 Task: Assign in the project CalibrateTech the issue 'Create a new online platform for online gardening courses with advanced gardening tools and community features' to the sprint 'Super Sprinters'. Assign in the project CalibrateTech the issue 'Implement a new cloud-based payroll management system for a company with advanced payroll processing and reporting features' to the sprint 'Super Sprinters'. Assign in the project CalibrateTech the issue 'Integrate a new geolocation feature into an existing mobile application to enhance user experience and personalization' to the sprint 'Super Sprinters'. Assign in the project CalibrateTech the issue 'Develop a new tool for automated testing of mobile application integration with third-party services and APIs' to the sprint 'Super Sprinters'
Action: Mouse moved to (989, 408)
Screenshot: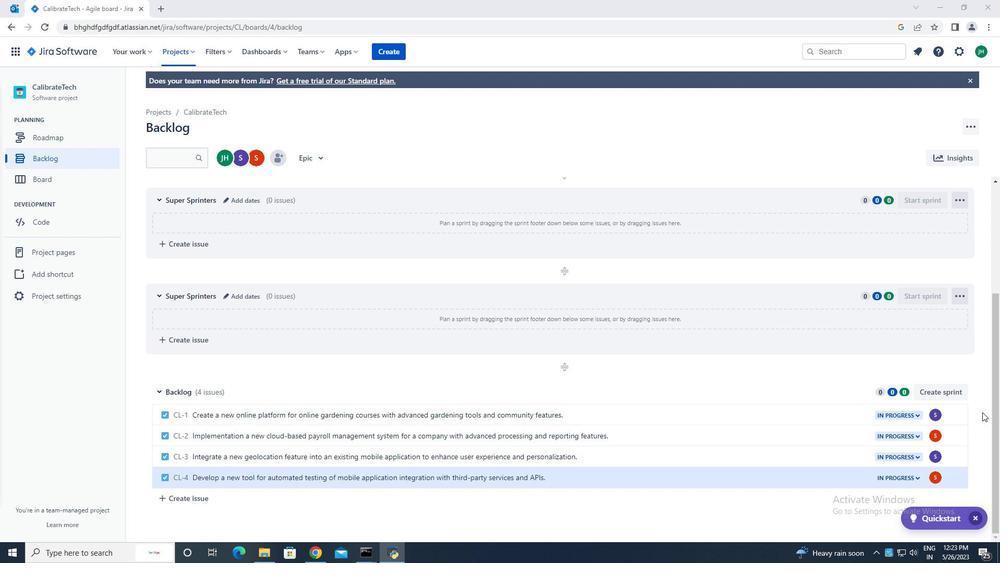 
Action: Mouse scrolled (989, 407) with delta (0, 0)
Screenshot: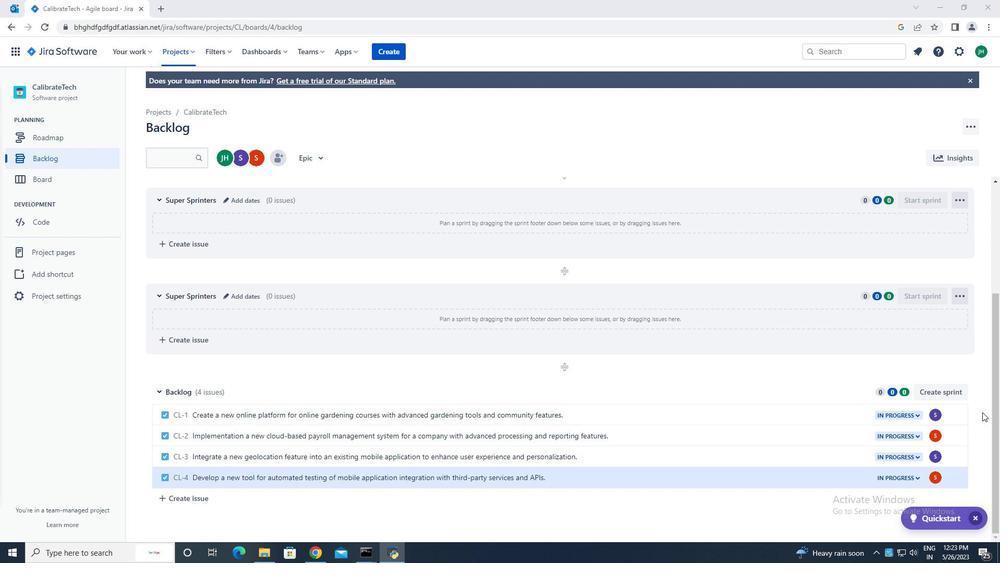 
Action: Mouse moved to (989, 408)
Screenshot: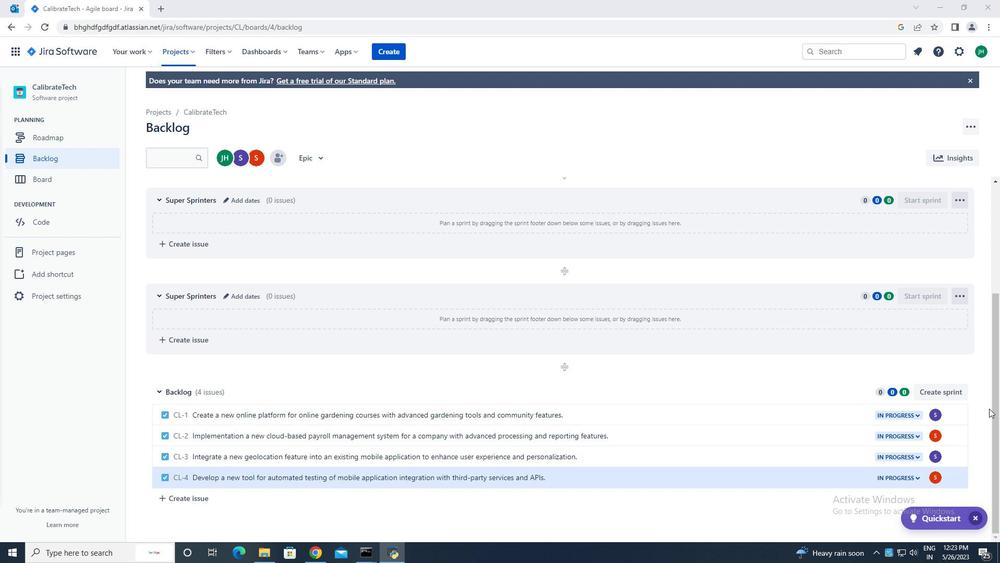 
Action: Mouse scrolled (989, 407) with delta (0, 0)
Screenshot: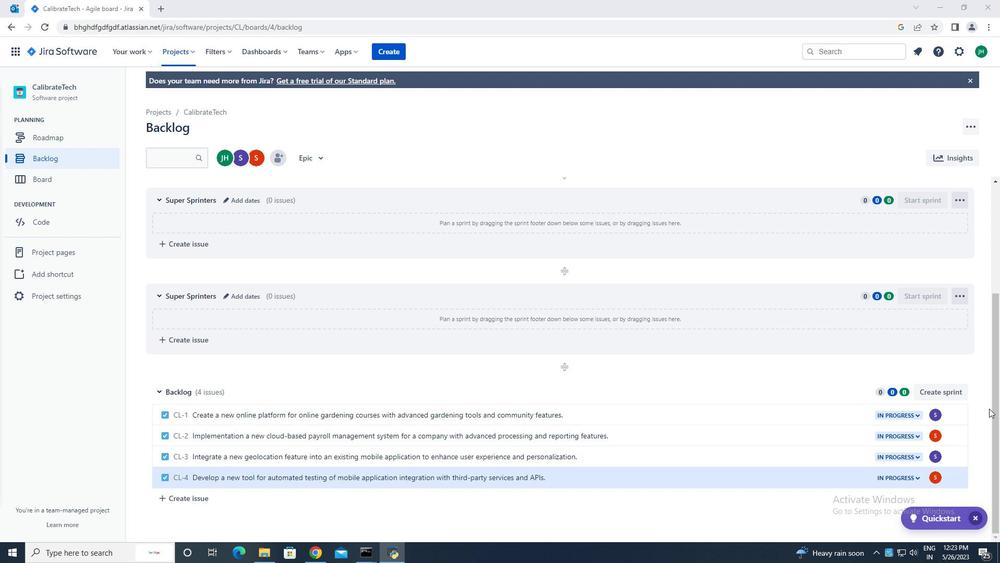 
Action: Mouse moved to (989, 407)
Screenshot: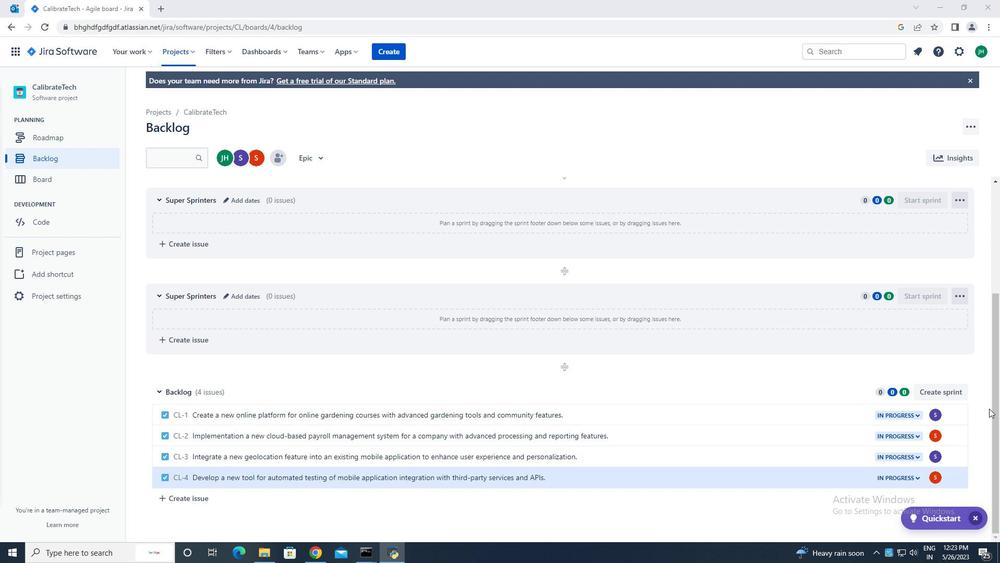
Action: Mouse scrolled (989, 407) with delta (0, 0)
Screenshot: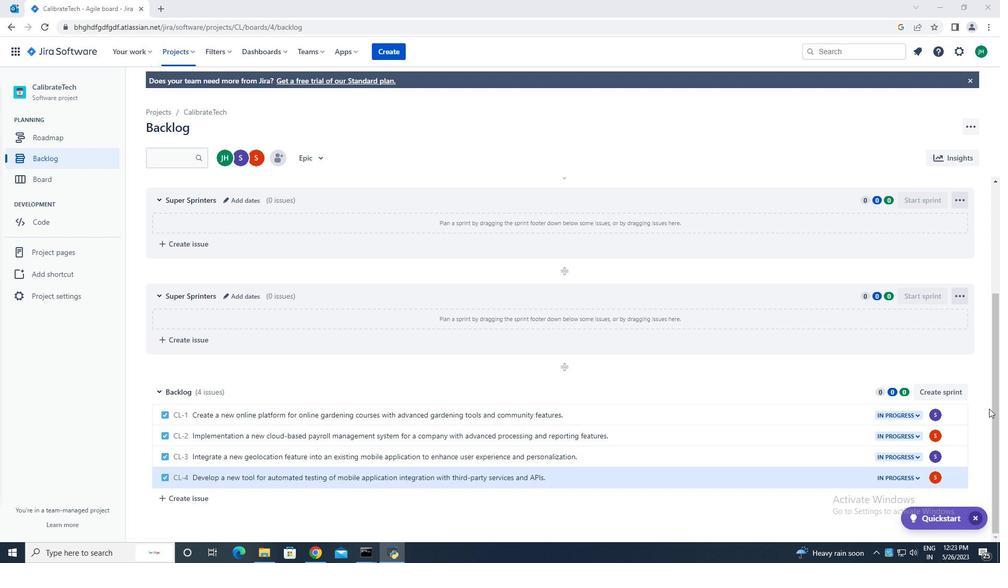 
Action: Mouse moved to (989, 407)
Screenshot: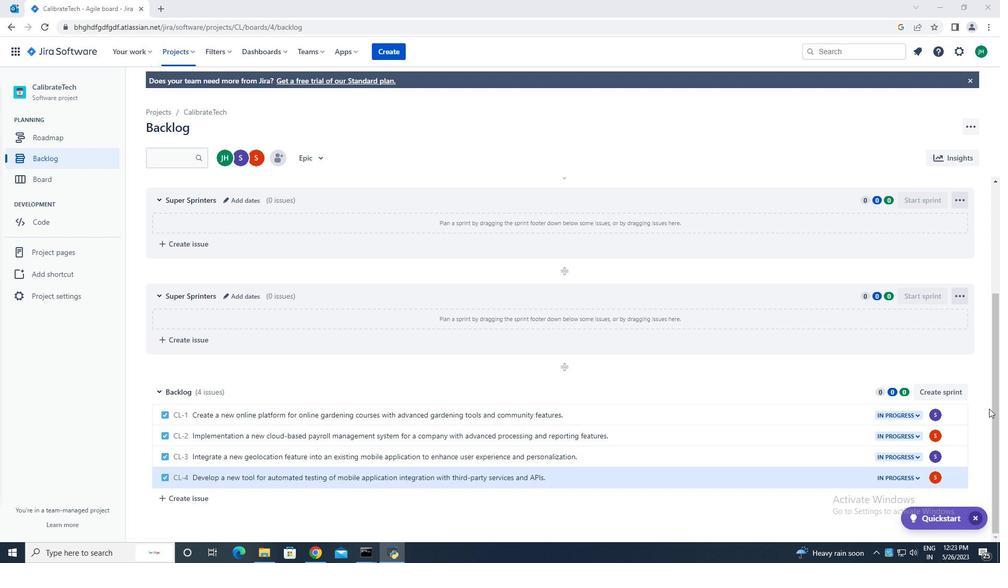 
Action: Mouse scrolled (989, 406) with delta (0, 0)
Screenshot: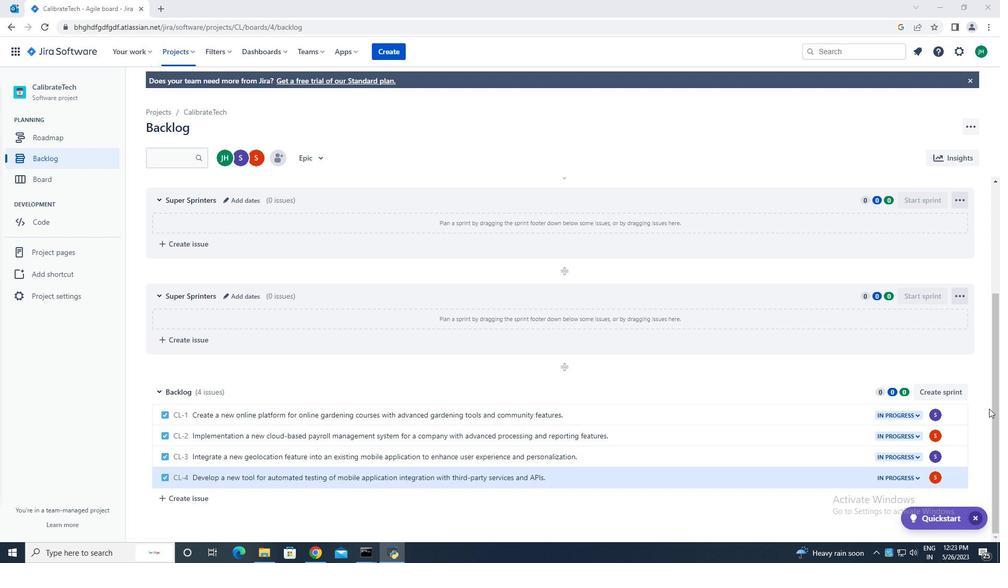 
Action: Mouse moved to (988, 407)
Screenshot: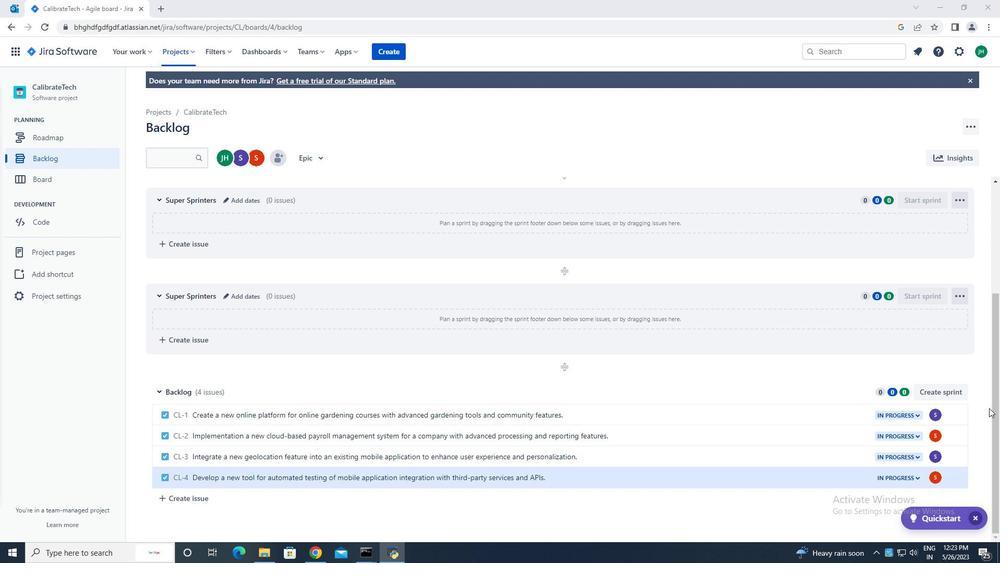 
Action: Mouse scrolled (988, 406) with delta (0, 0)
Screenshot: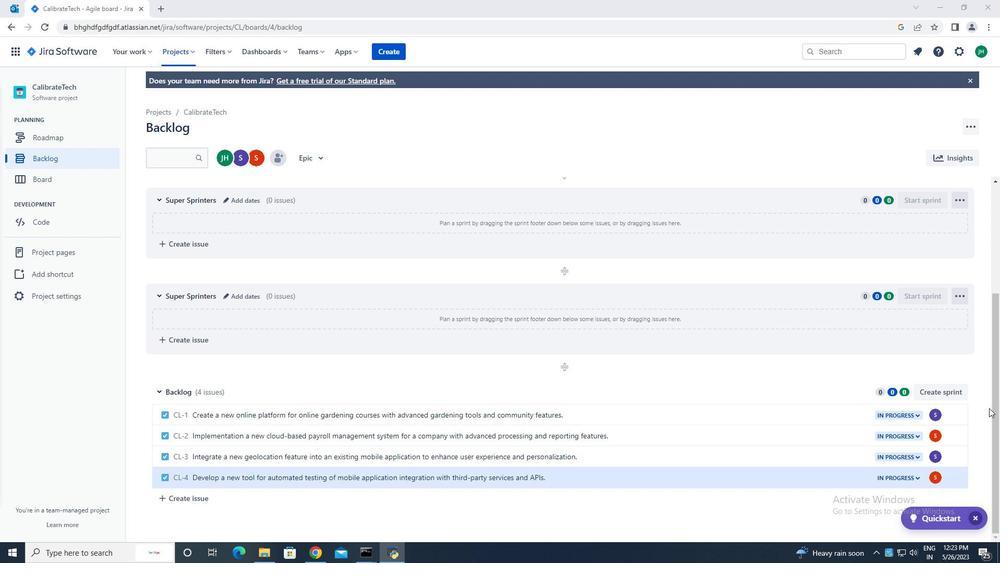 
Action: Mouse moved to (955, 416)
Screenshot: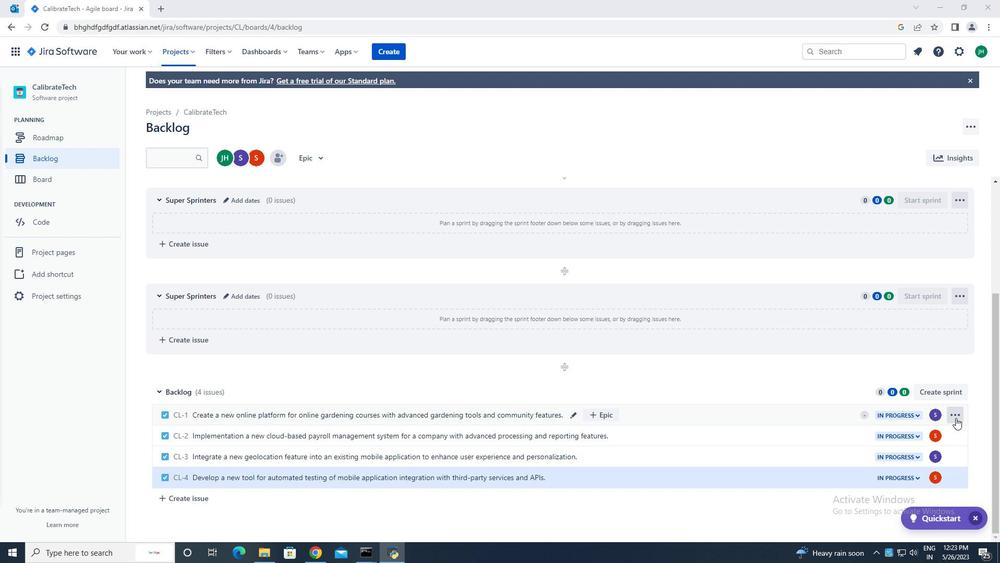 
Action: Mouse pressed left at (955, 416)
Screenshot: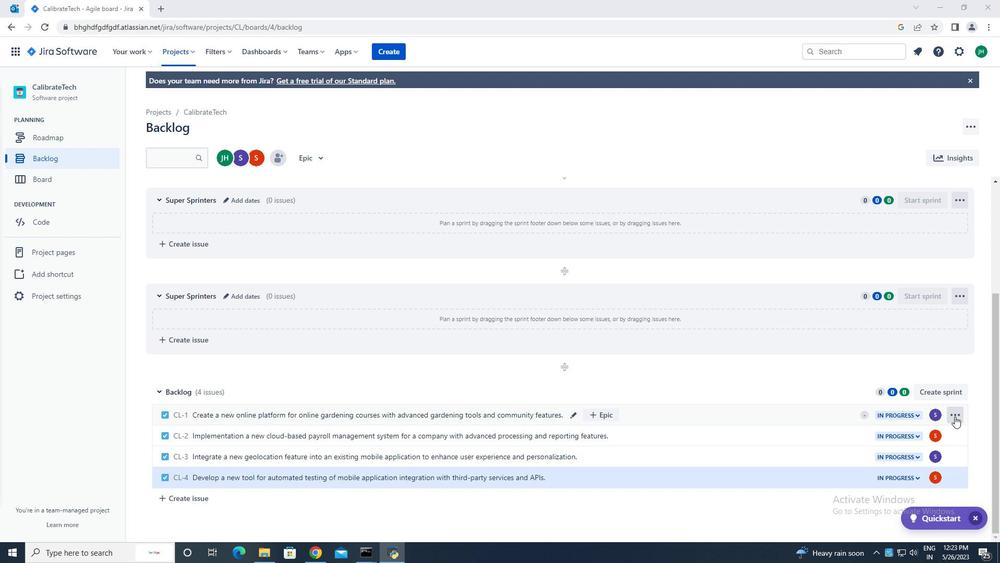 
Action: Mouse moved to (934, 325)
Screenshot: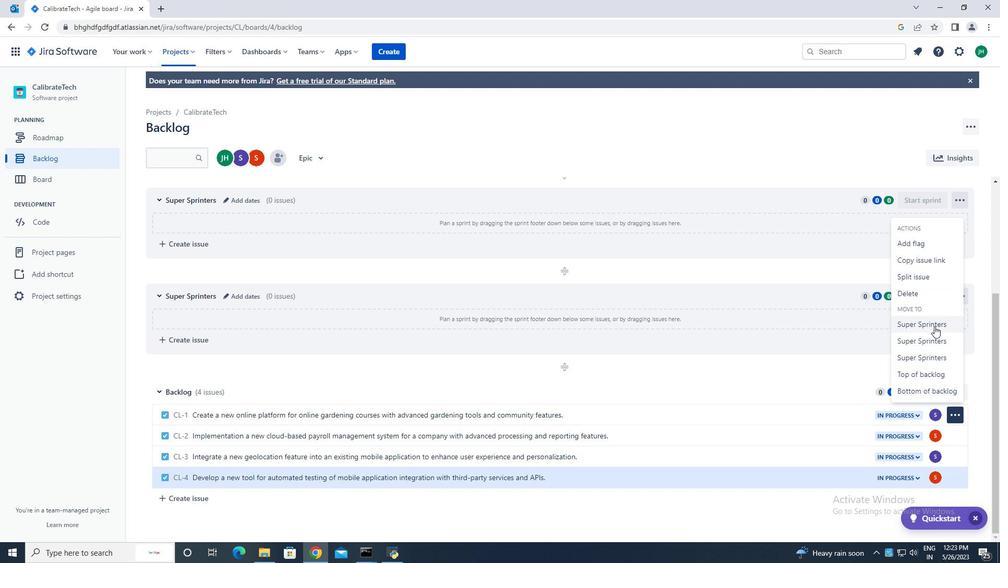 
Action: Mouse pressed left at (934, 325)
Screenshot: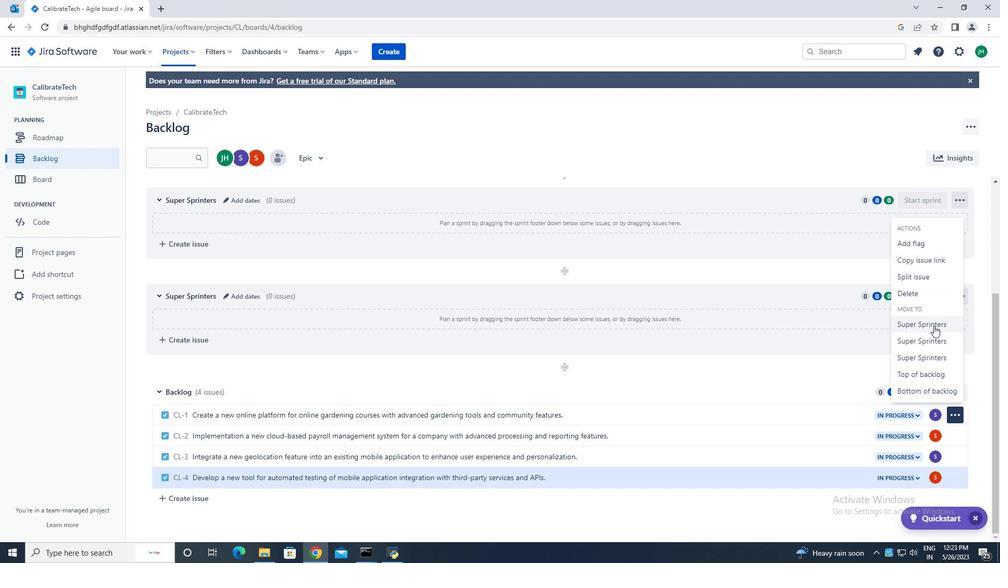 
Action: Mouse moved to (958, 435)
Screenshot: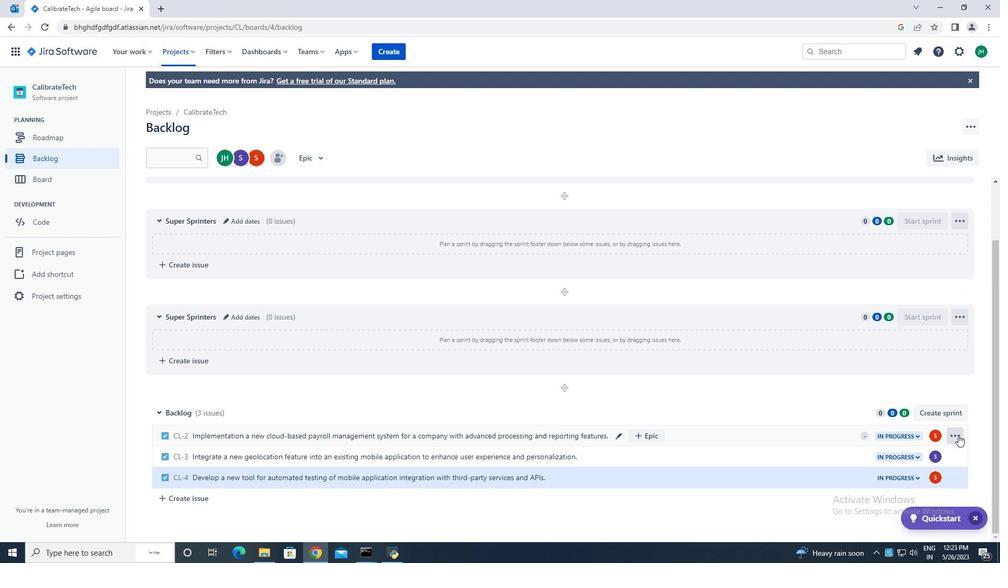 
Action: Mouse pressed left at (958, 435)
Screenshot: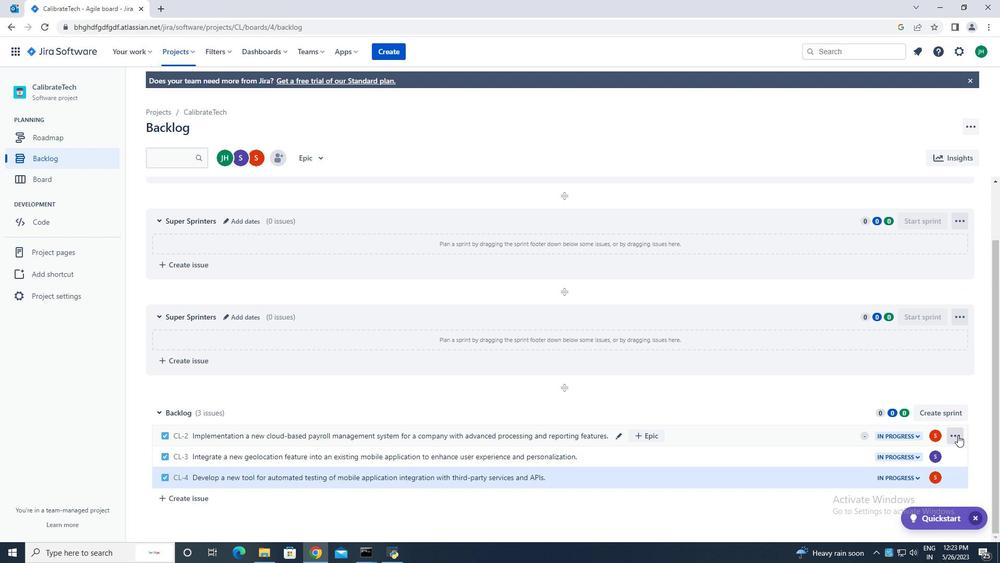 
Action: Mouse moved to (931, 358)
Screenshot: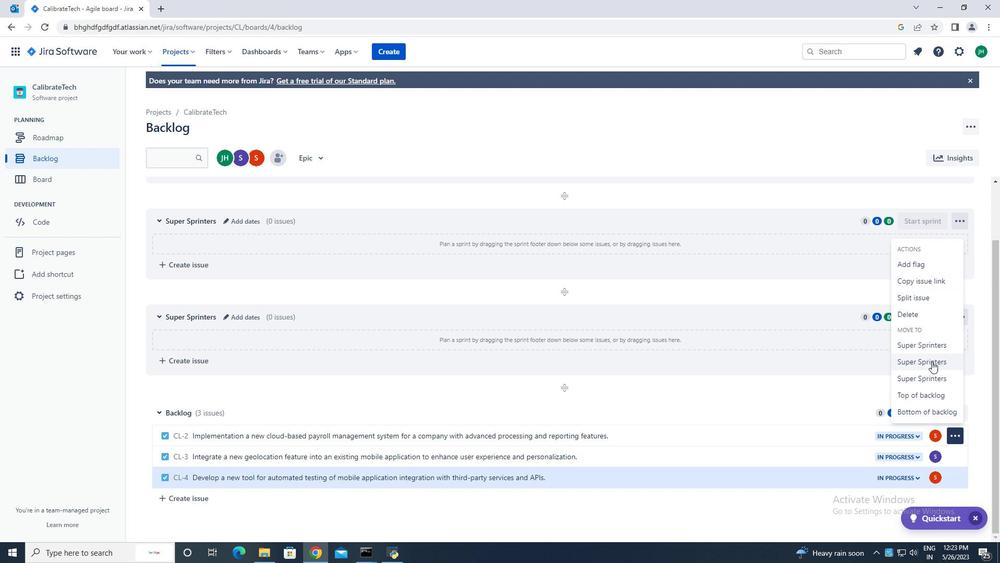 
Action: Mouse pressed left at (931, 358)
Screenshot: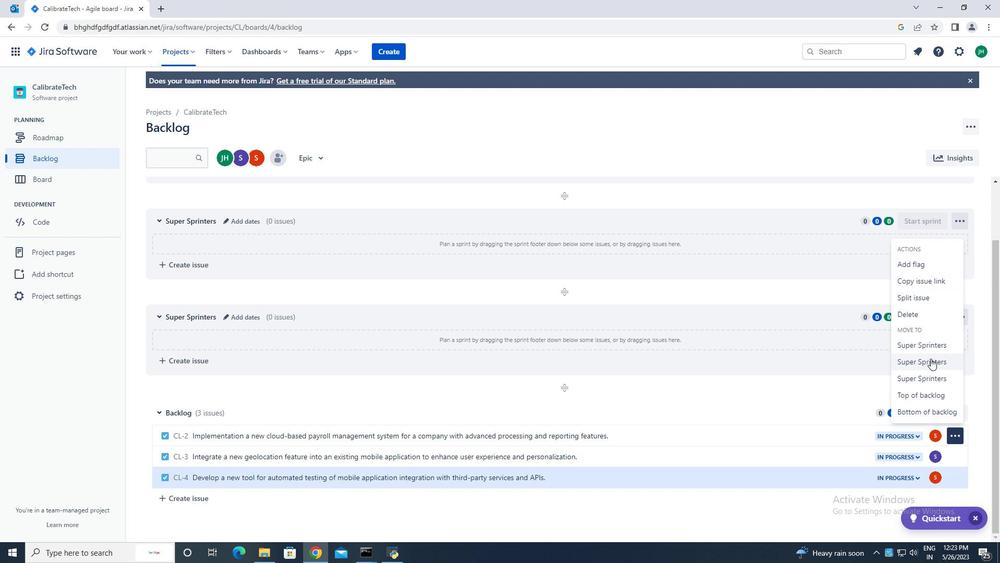 
Action: Mouse moved to (958, 457)
Screenshot: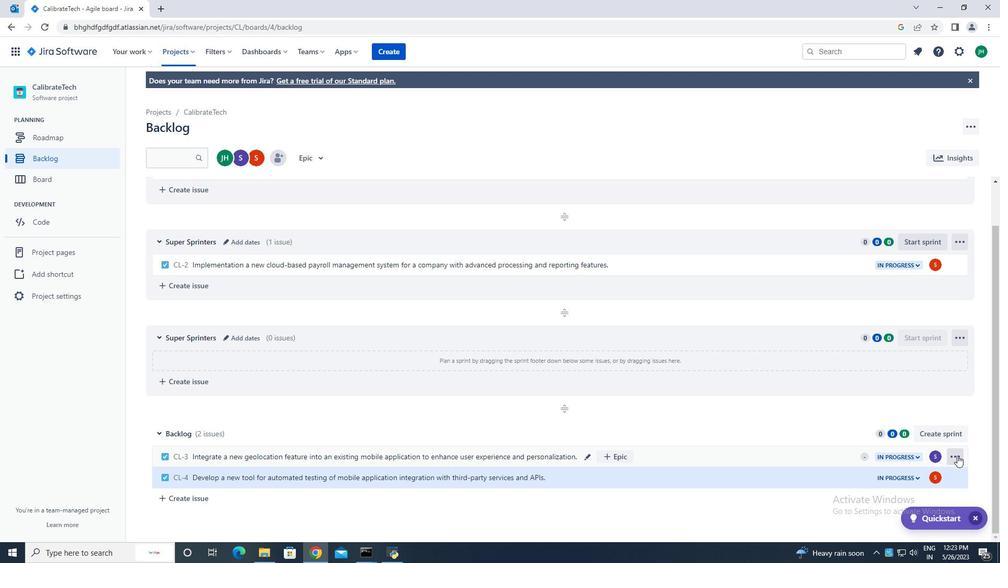
Action: Mouse pressed left at (958, 457)
Screenshot: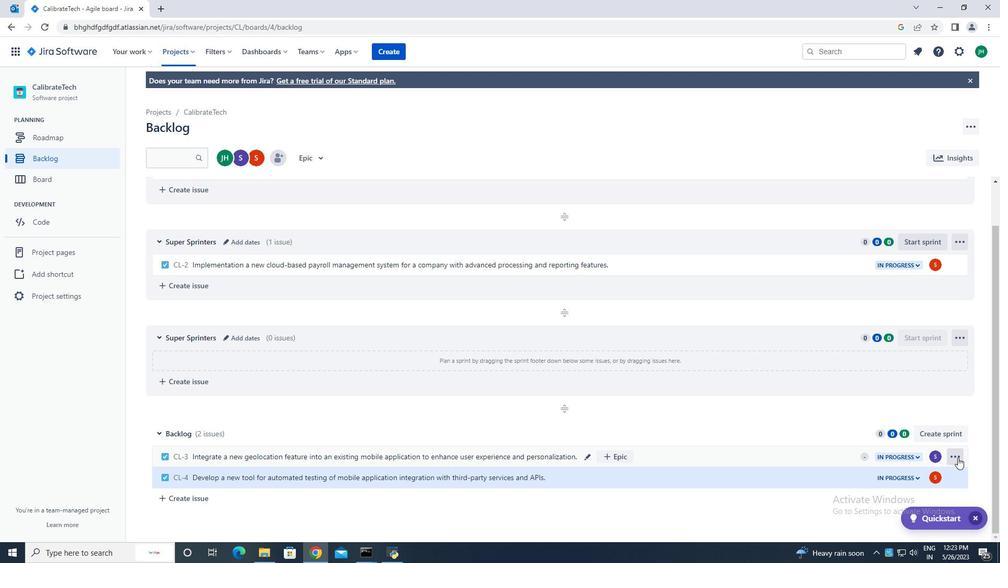 
Action: Mouse moved to (940, 400)
Screenshot: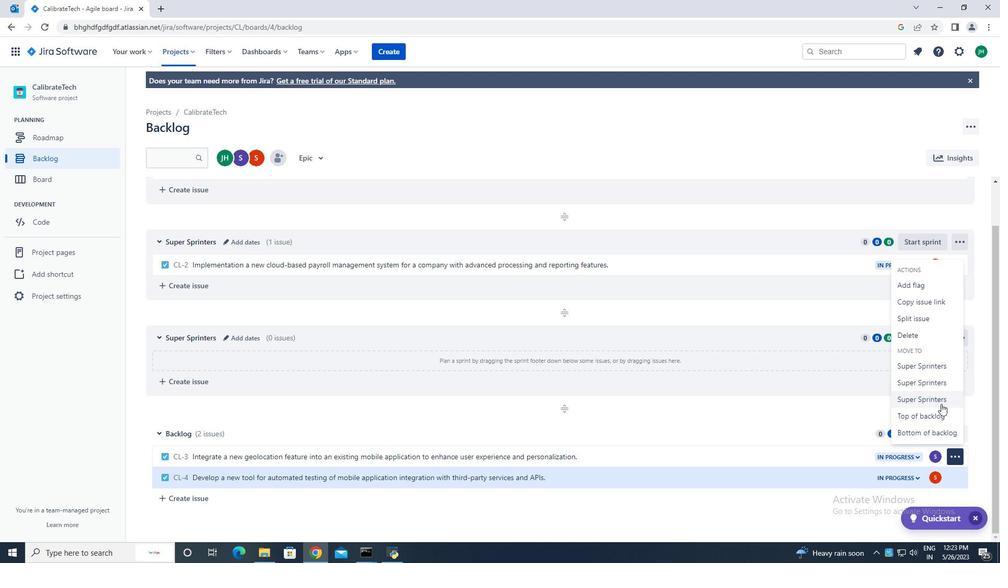 
Action: Mouse pressed left at (940, 400)
Screenshot: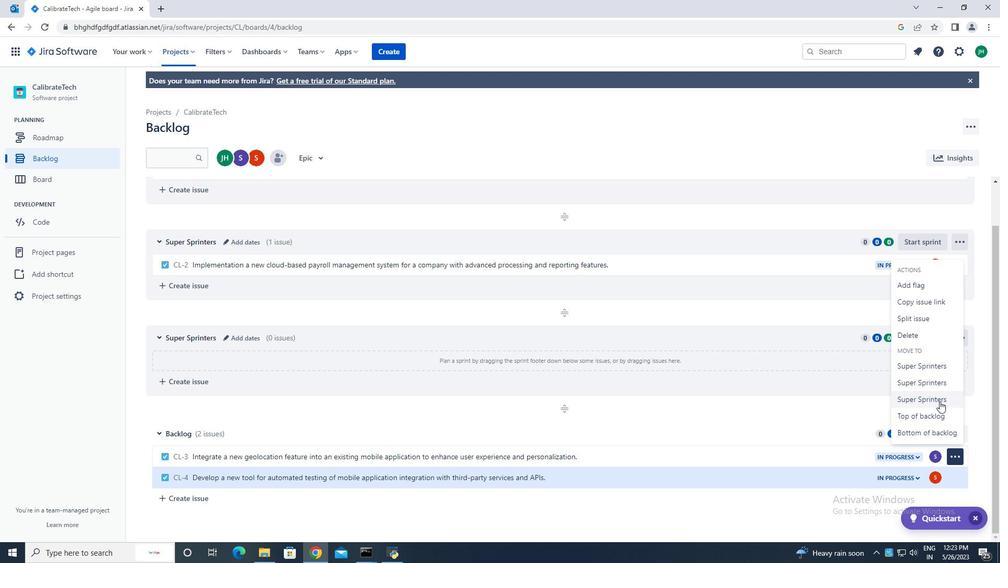 
Action: Mouse moved to (958, 477)
Screenshot: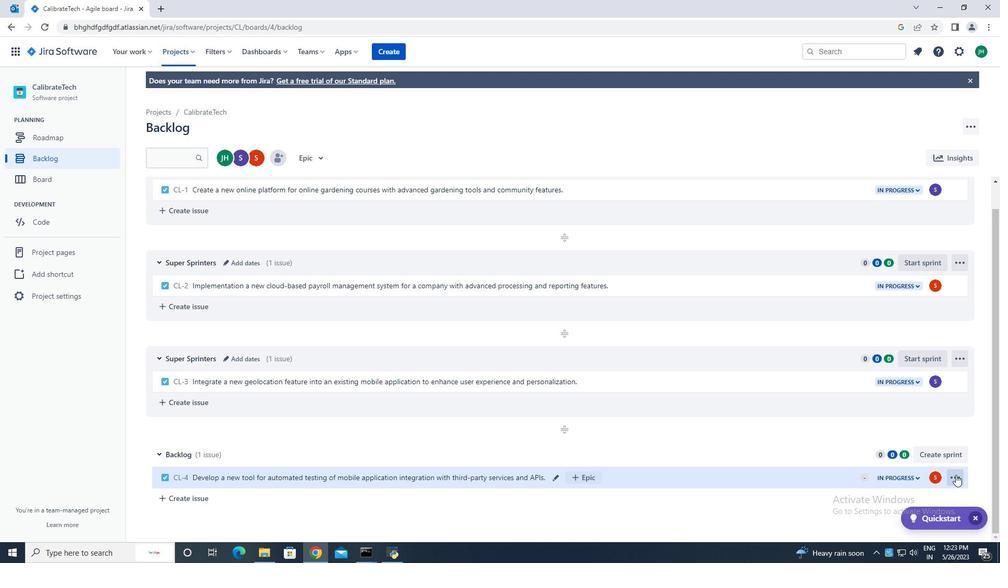 
Action: Mouse pressed left at (958, 477)
Screenshot: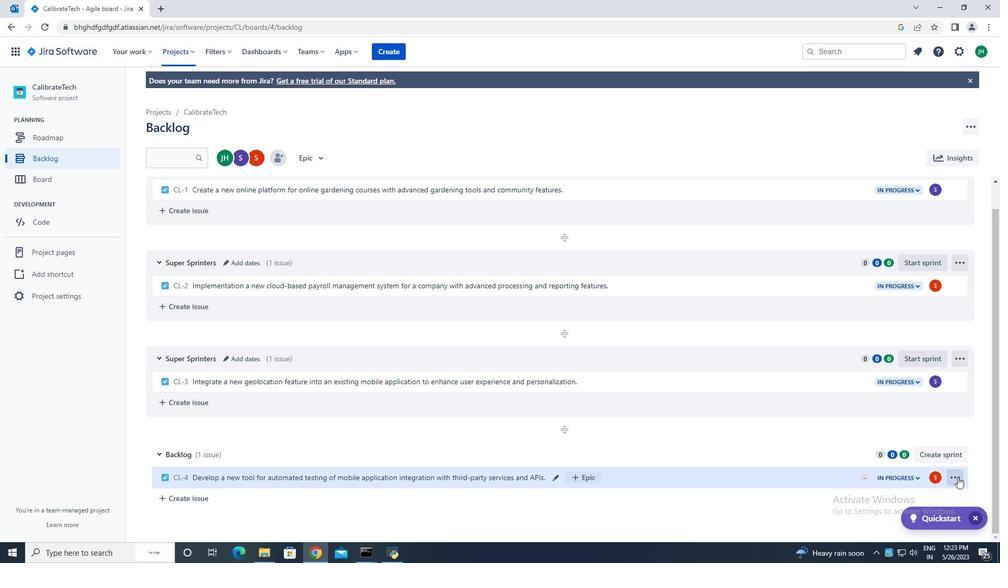 
Action: Mouse moved to (928, 420)
Screenshot: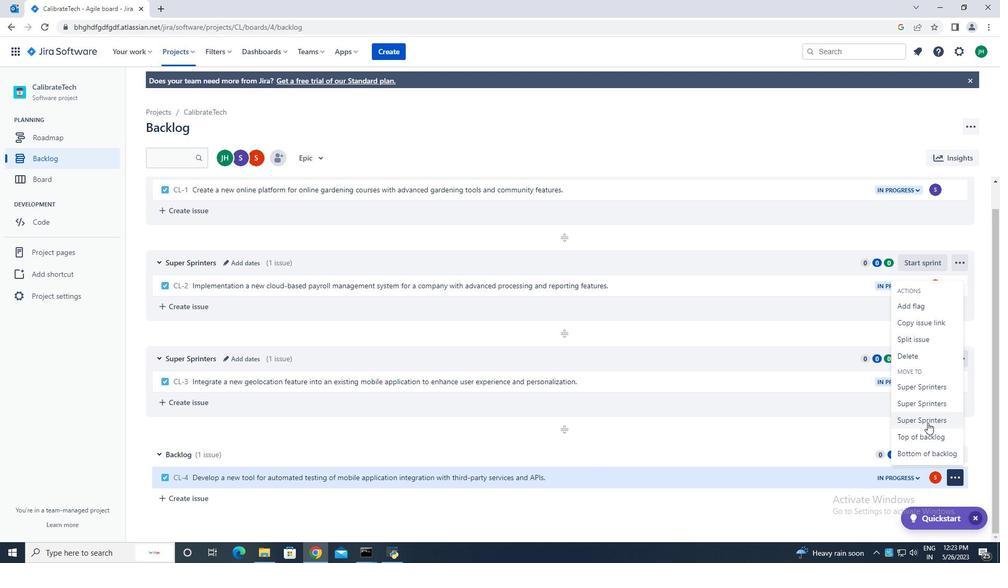 
Action: Mouse pressed left at (928, 420)
Screenshot: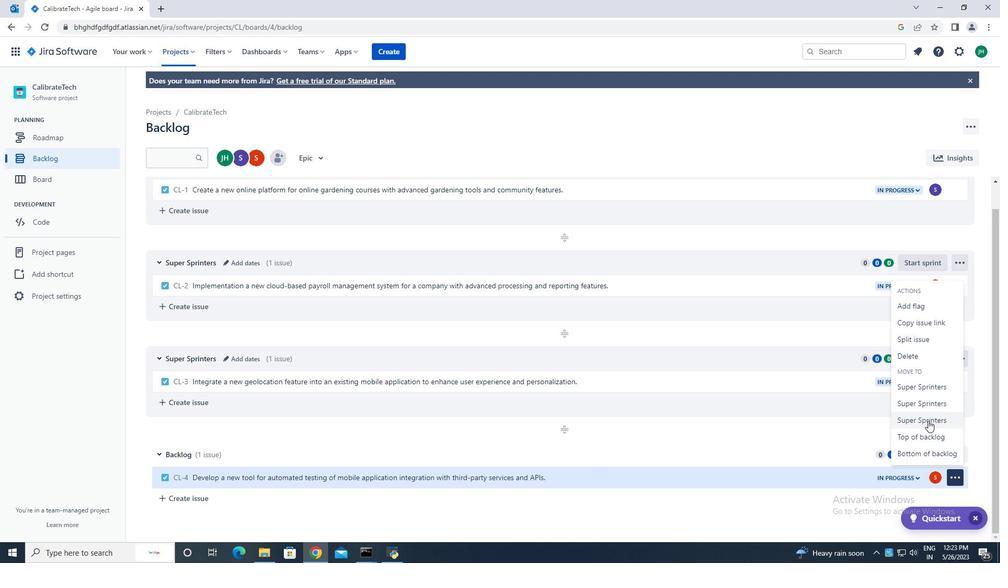 
Action: Mouse moved to (552, 393)
Screenshot: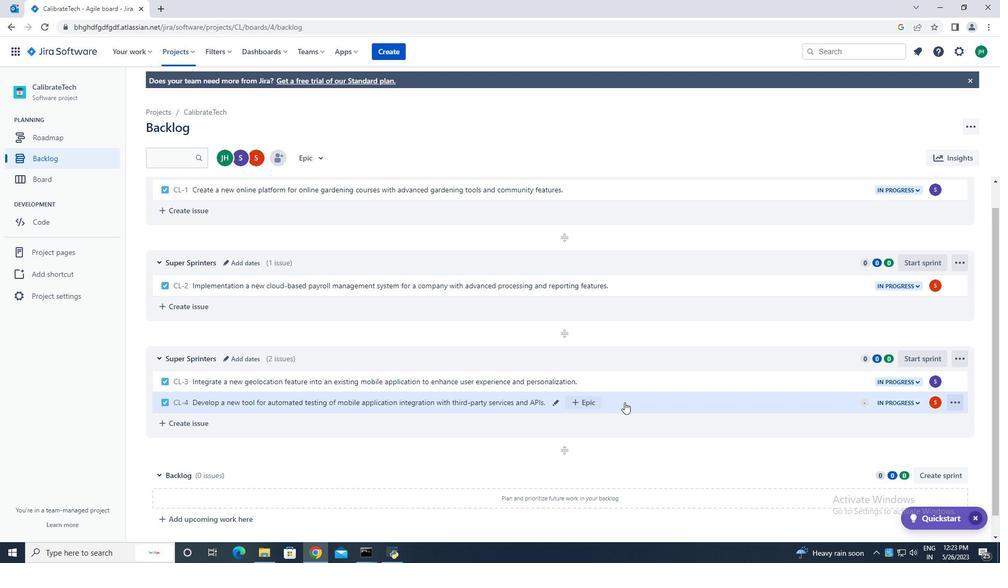 
Action: Mouse scrolled (552, 393) with delta (0, 0)
Screenshot: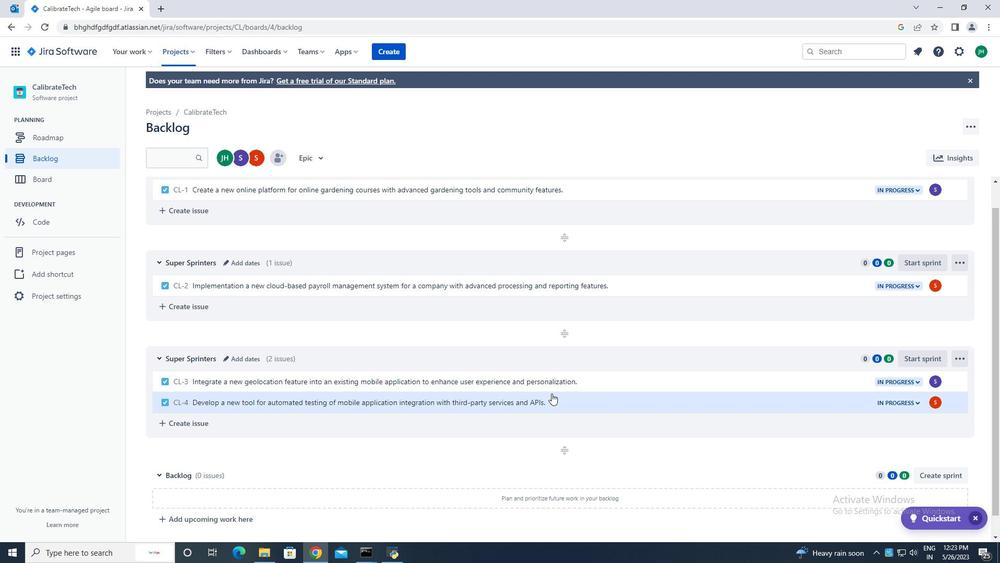 
Action: Mouse scrolled (552, 393) with delta (0, 0)
Screenshot: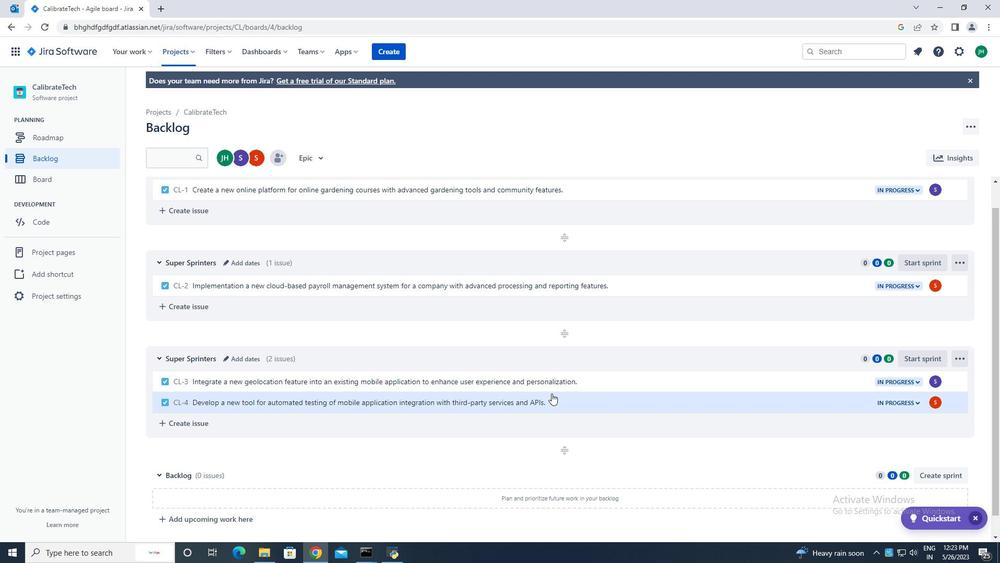 
Action: Mouse scrolled (552, 393) with delta (0, 0)
Screenshot: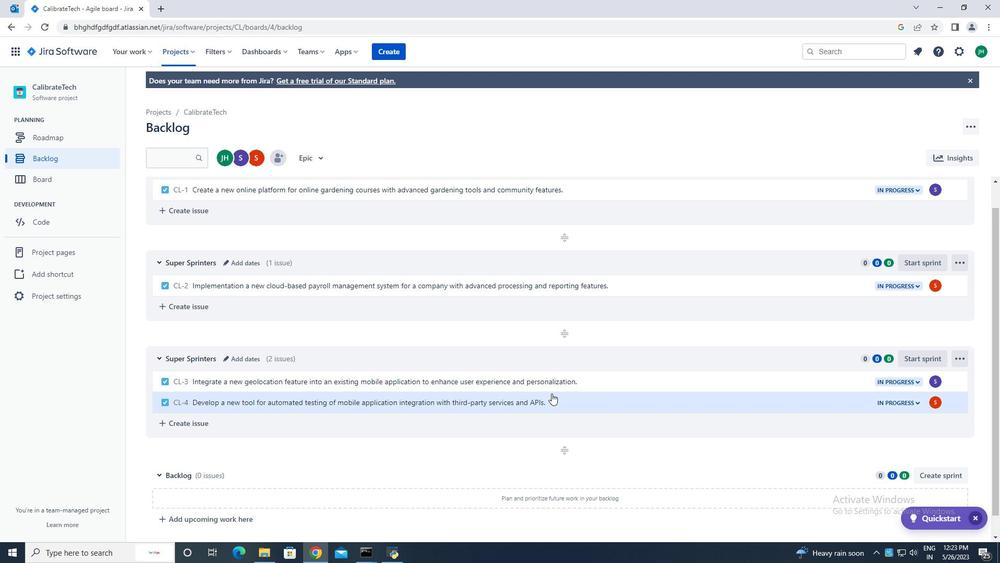 
Action: Mouse scrolled (552, 393) with delta (0, 0)
Screenshot: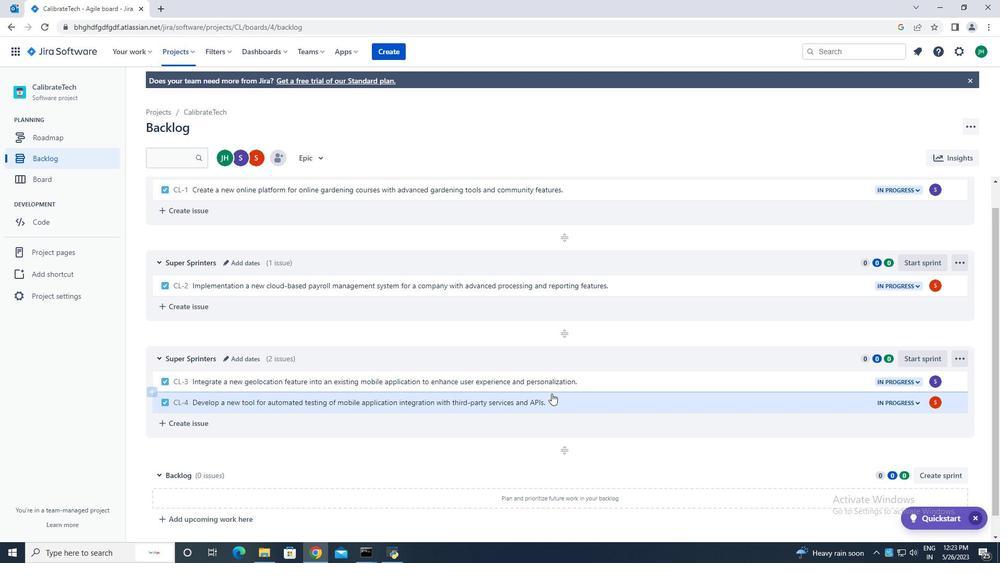 
